 Task: Add Mevgal Cheese Organic Feta Cheese to the cart.
Action: Mouse moved to (22, 101)
Screenshot: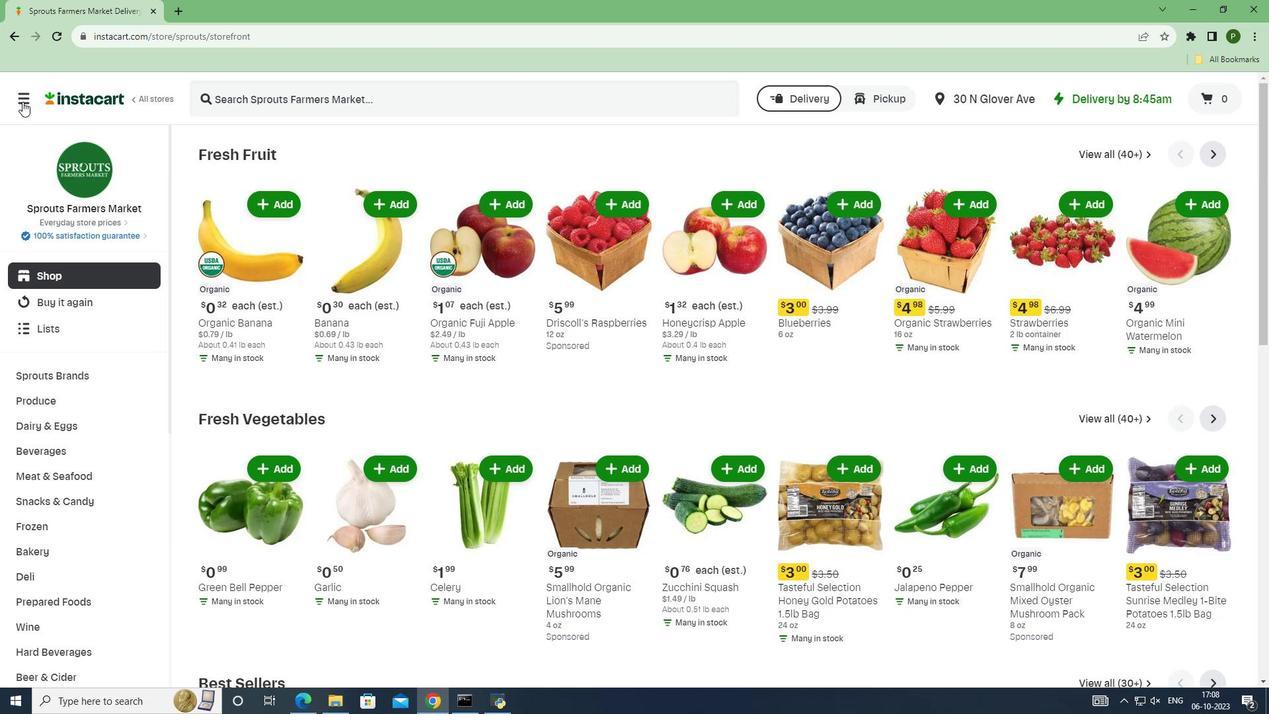 
Action: Mouse pressed left at (22, 101)
Screenshot: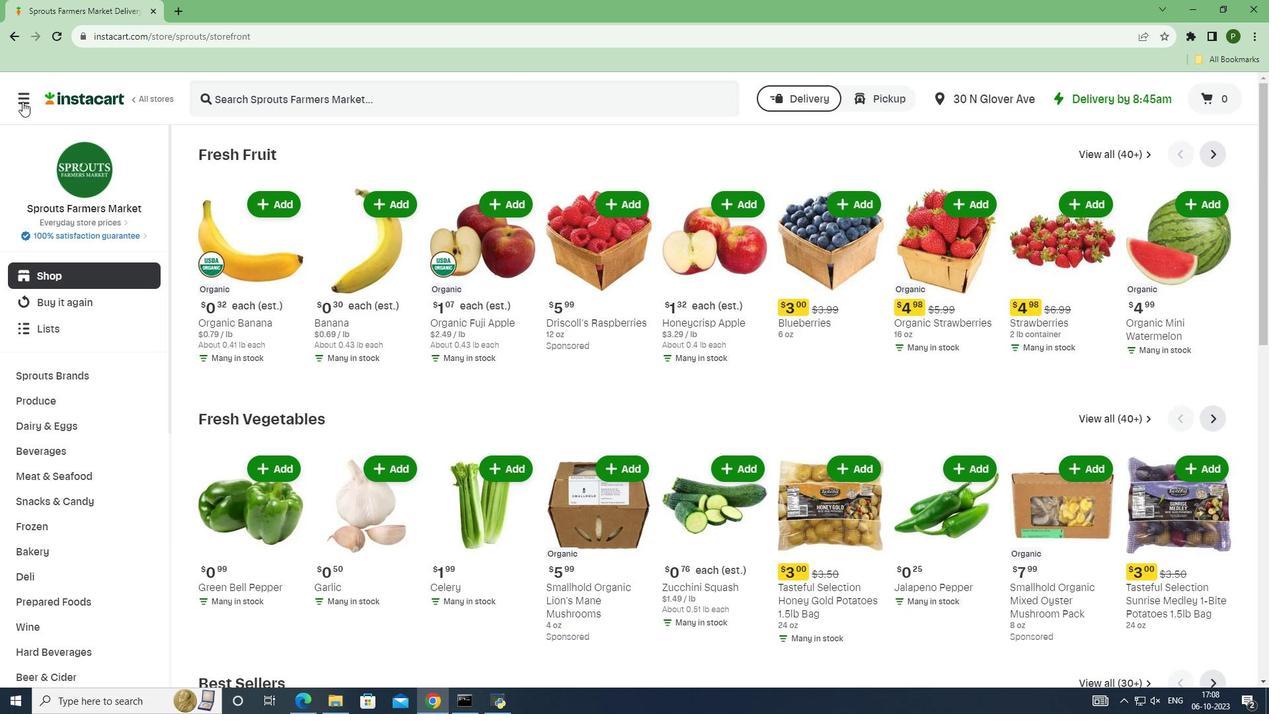 
Action: Mouse moved to (53, 360)
Screenshot: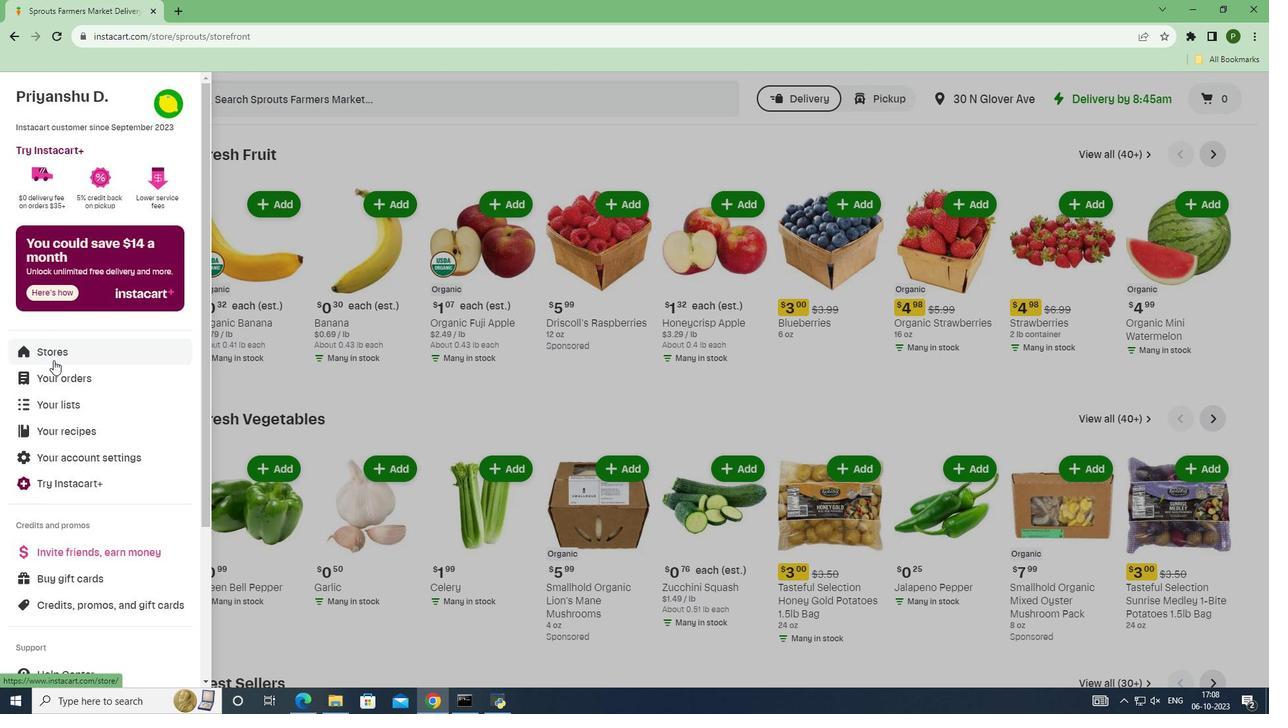 
Action: Mouse pressed left at (53, 360)
Screenshot: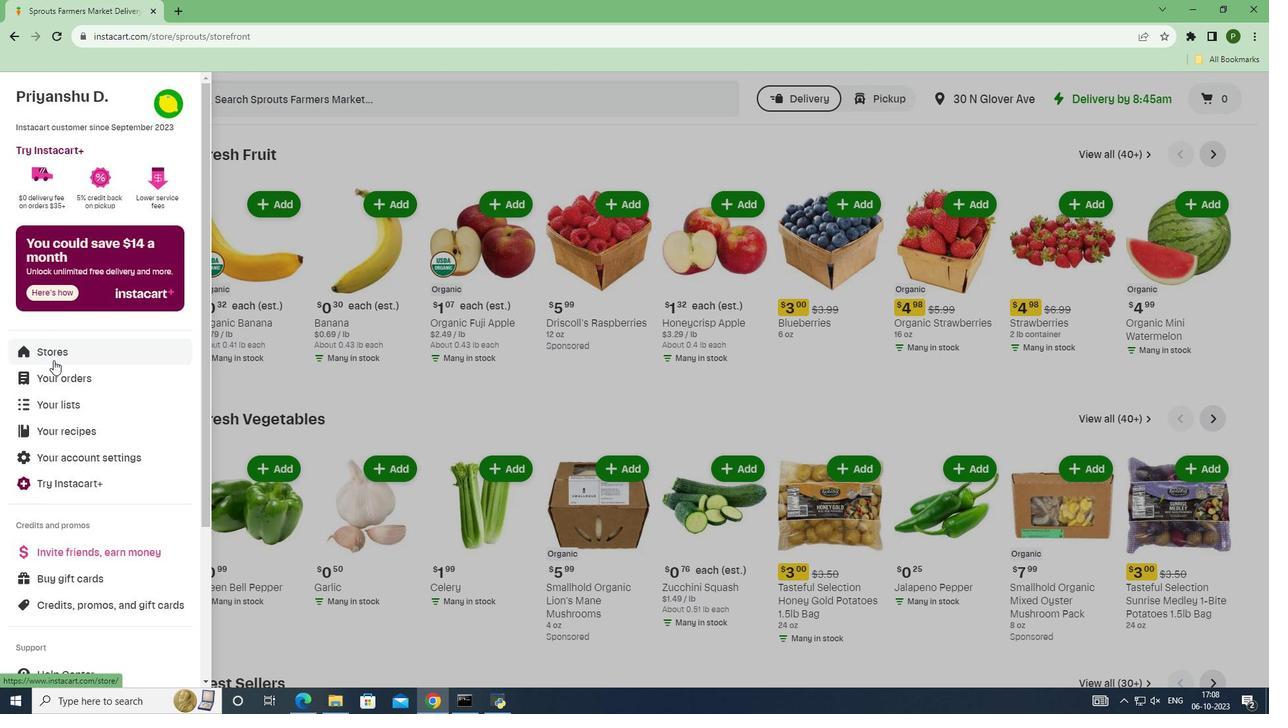 
Action: Mouse moved to (317, 159)
Screenshot: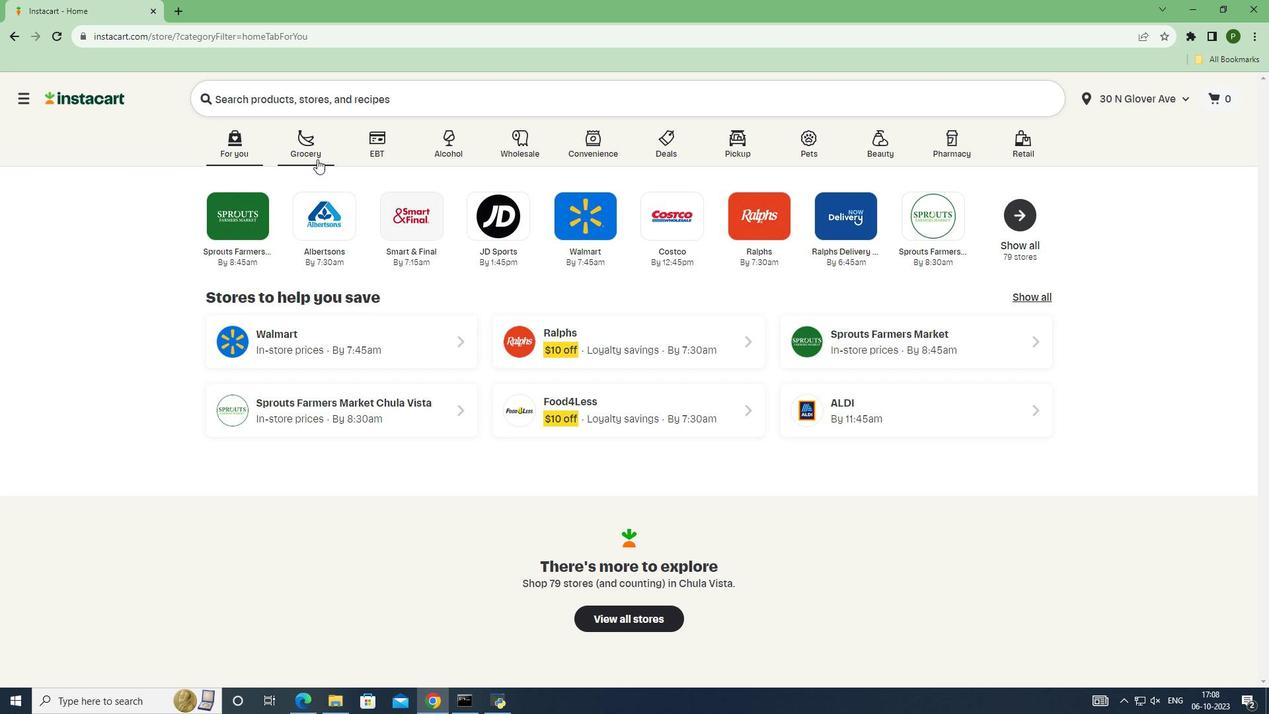 
Action: Mouse pressed left at (317, 159)
Screenshot: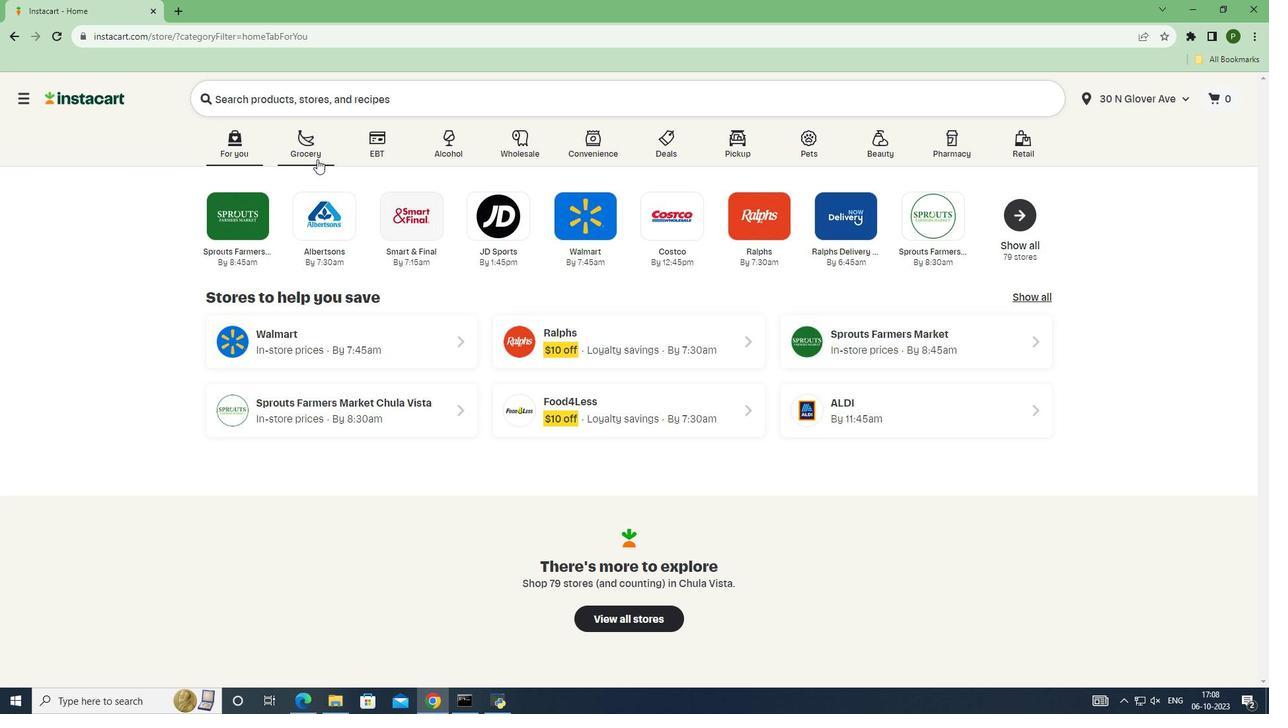 
Action: Mouse moved to (802, 310)
Screenshot: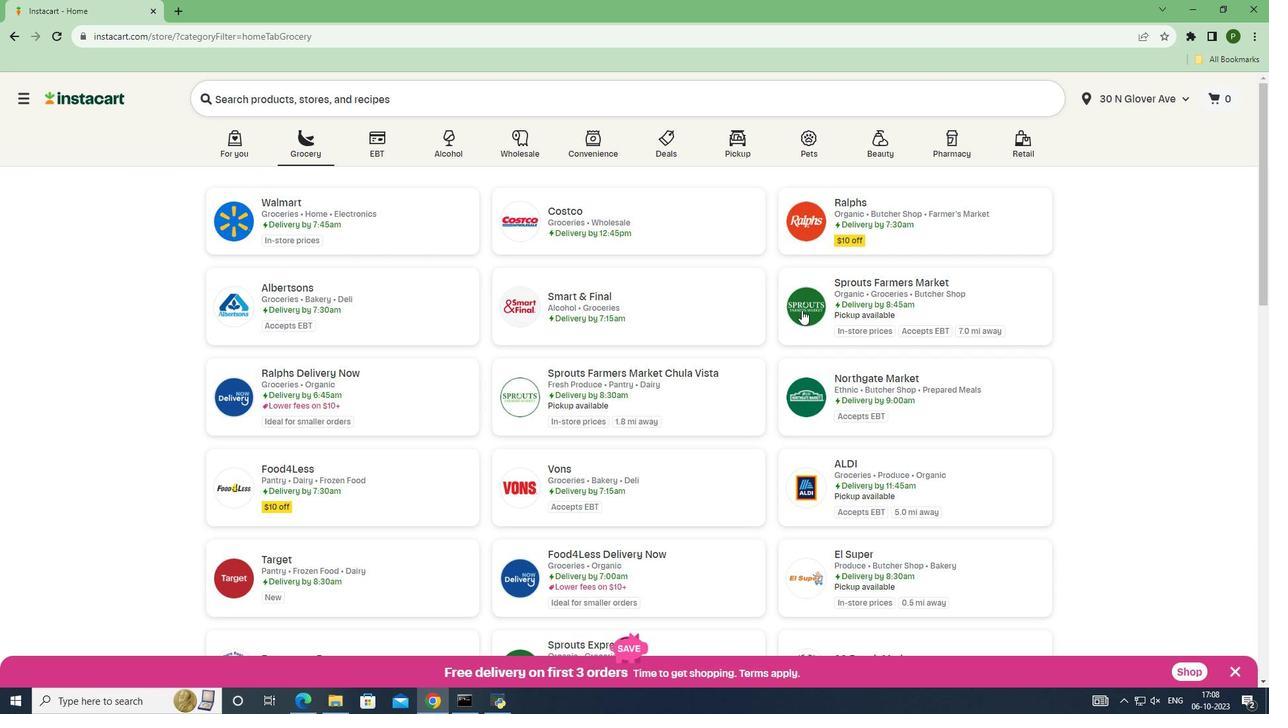 
Action: Mouse pressed left at (802, 310)
Screenshot: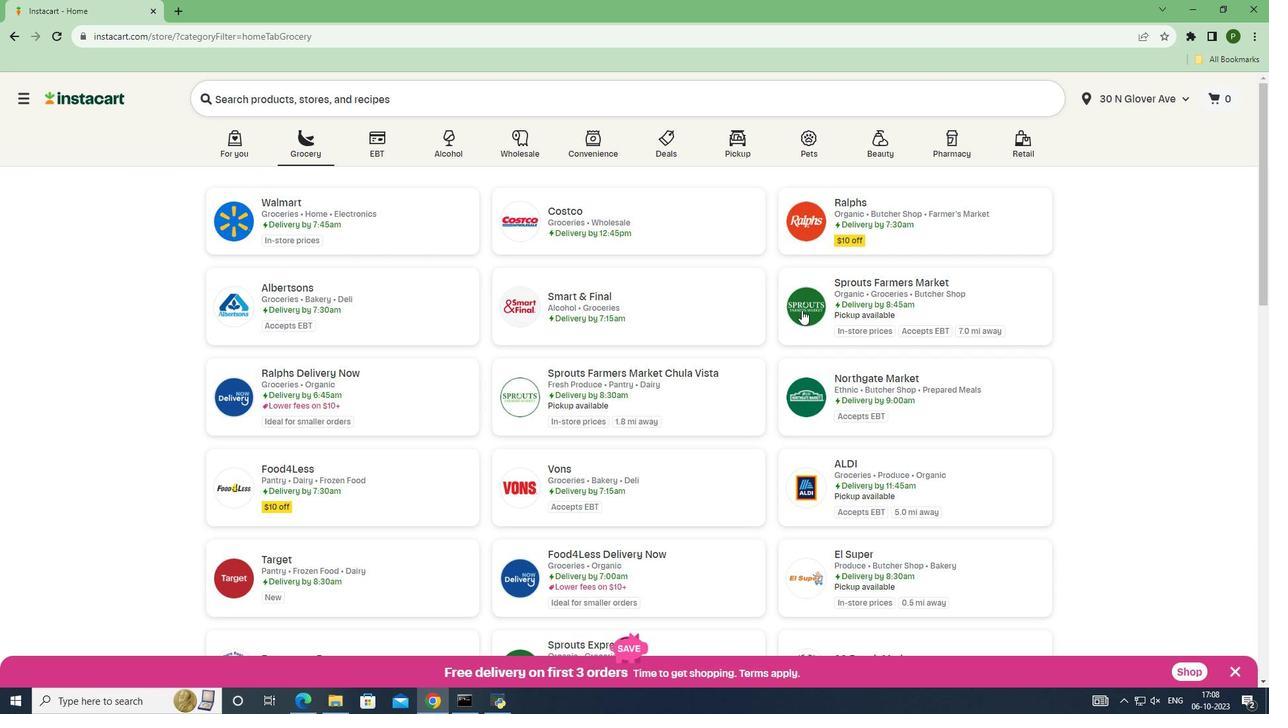 
Action: Mouse moved to (78, 420)
Screenshot: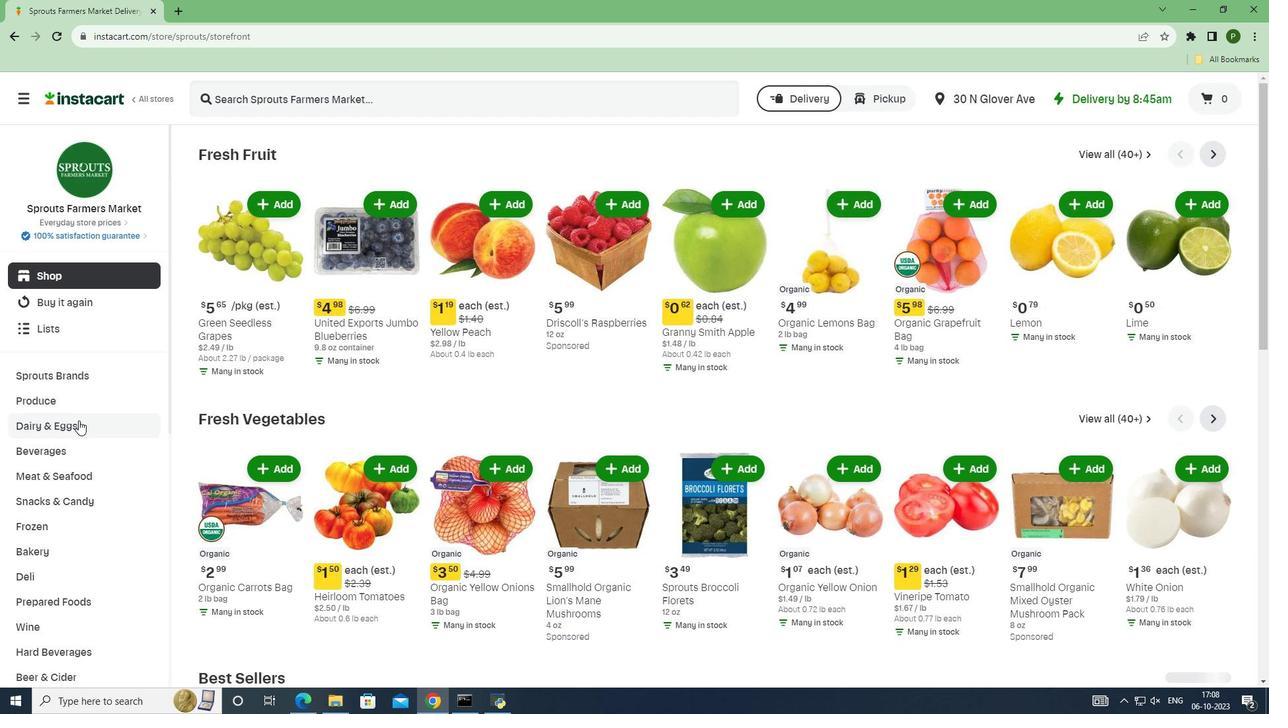 
Action: Mouse pressed left at (78, 420)
Screenshot: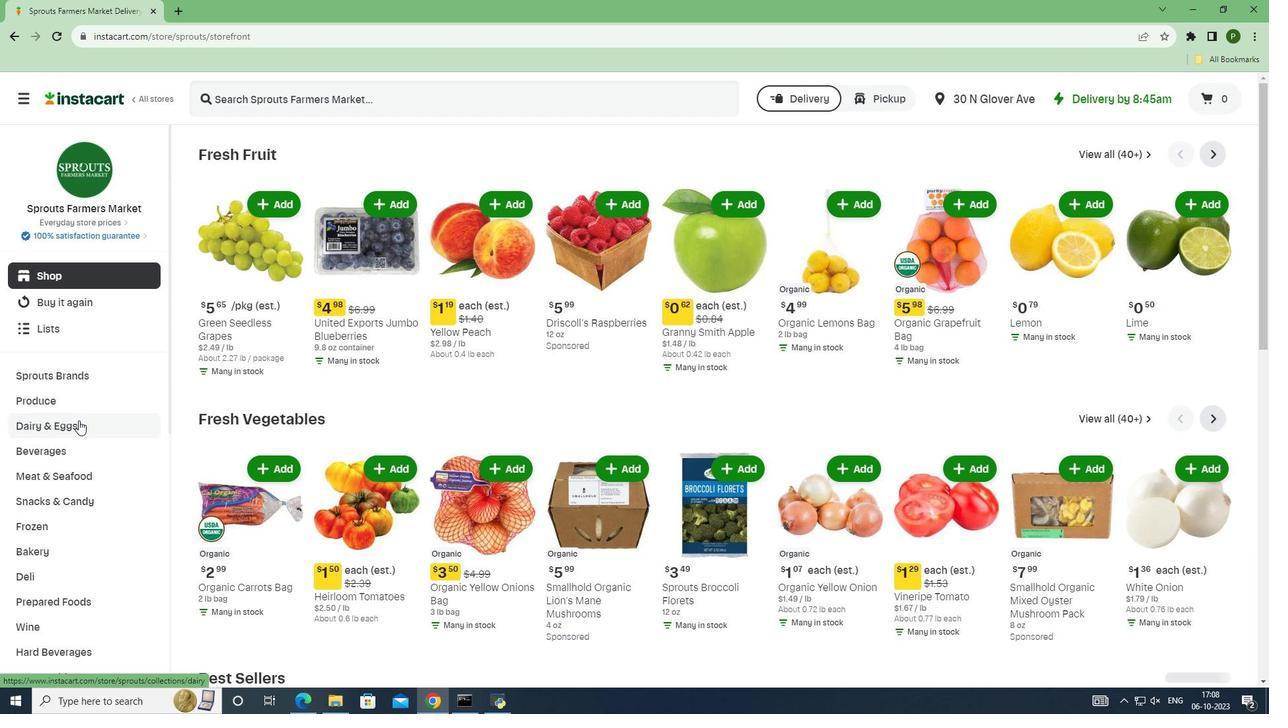 
Action: Mouse moved to (67, 473)
Screenshot: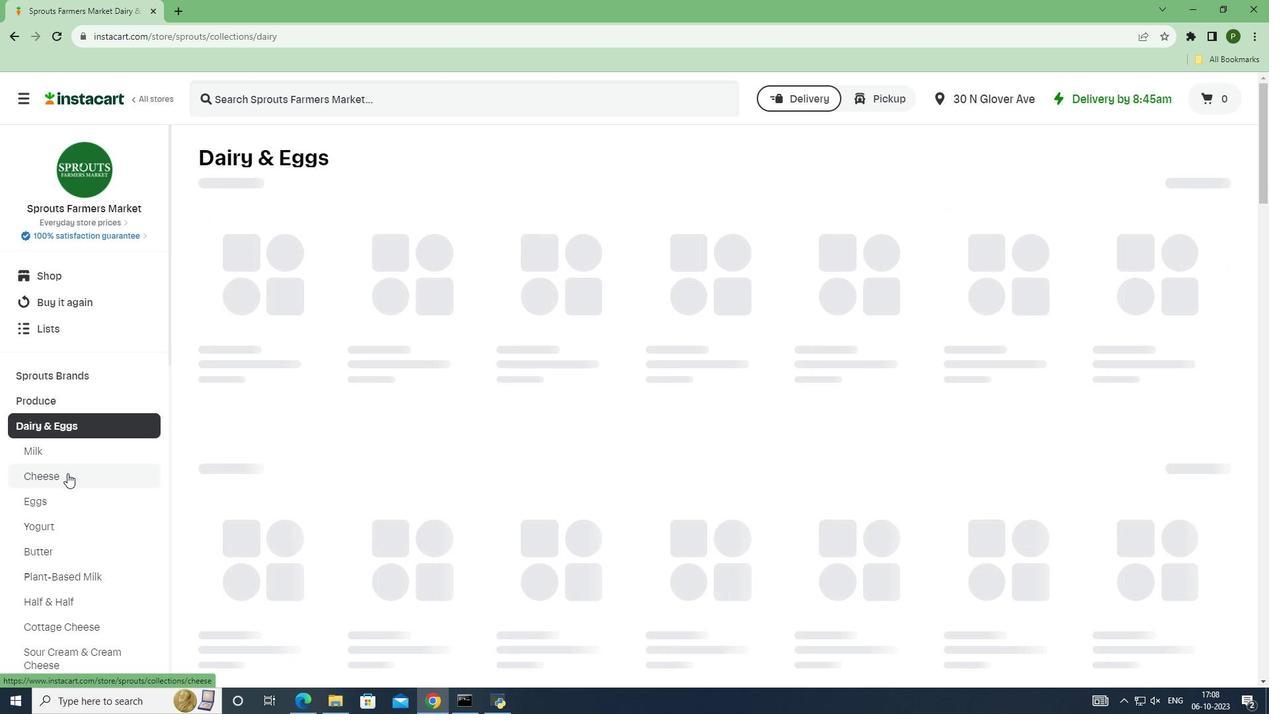 
Action: Mouse pressed left at (67, 473)
Screenshot: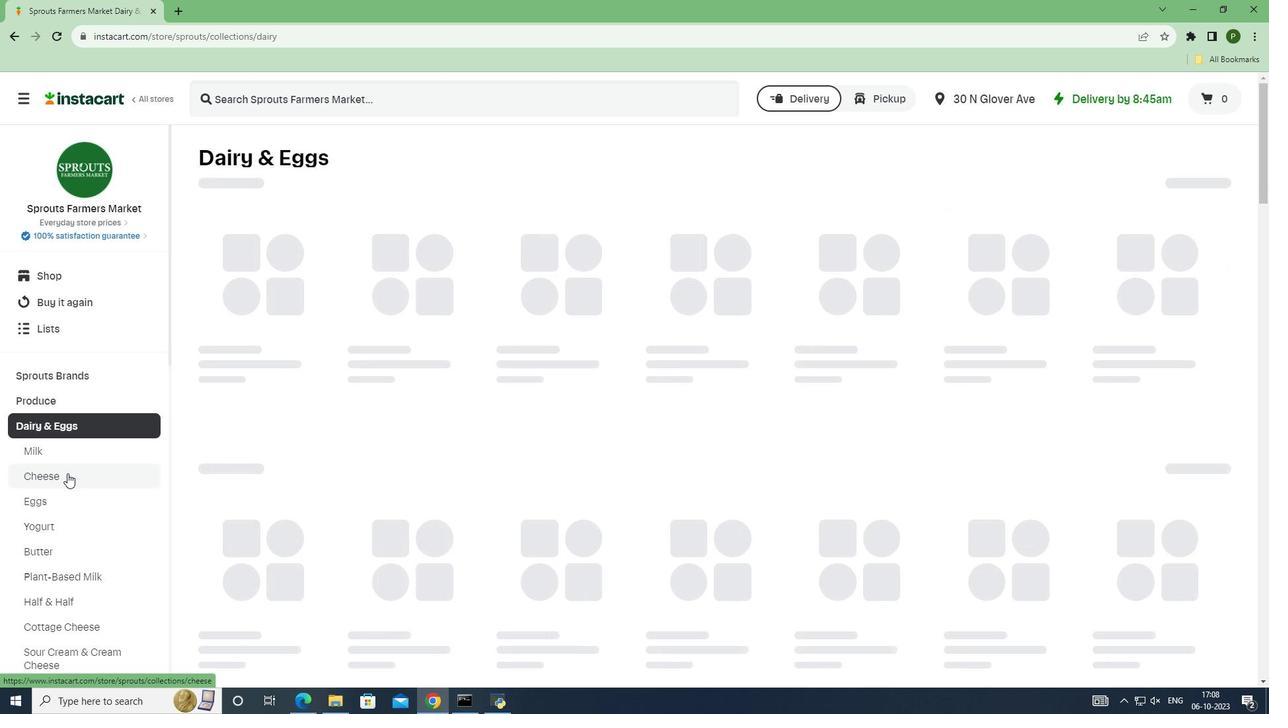 
Action: Mouse moved to (270, 101)
Screenshot: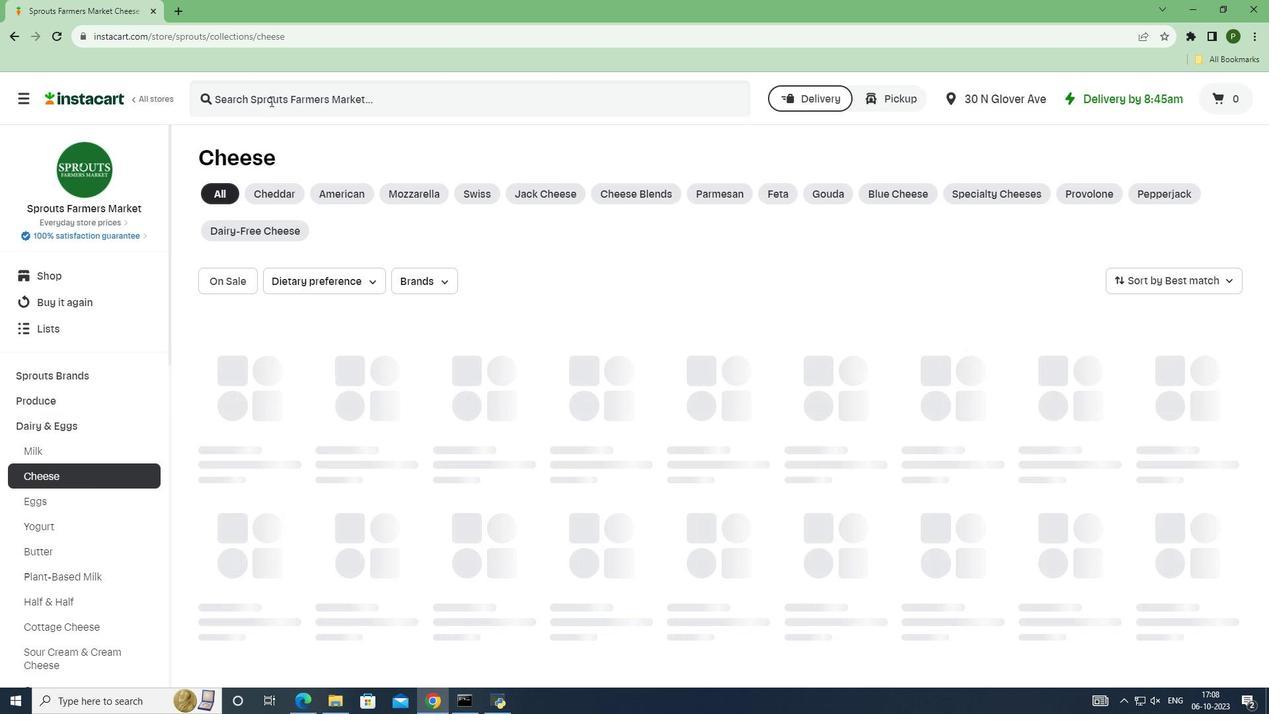 
Action: Mouse pressed left at (270, 101)
Screenshot: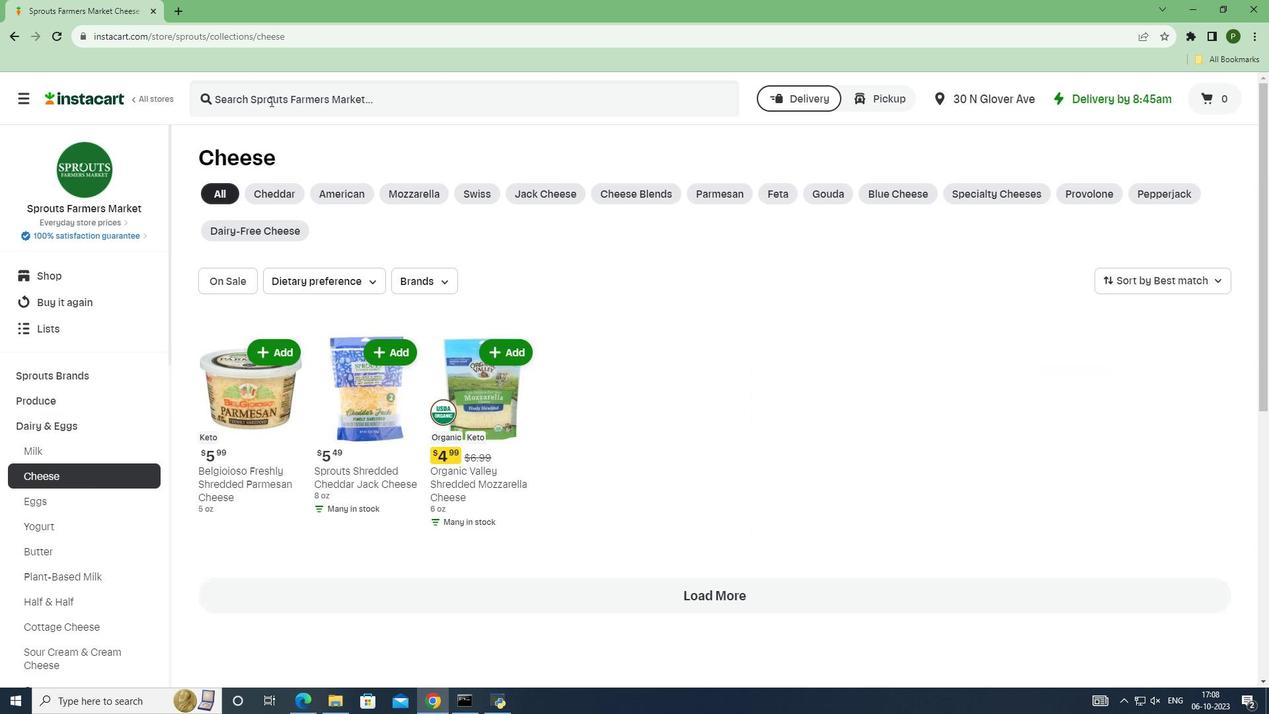 
Action: Key pressed <Key.caps_lock>M<Key.caps_lock>evgal<Key.space><Key.caps_lock>C<Key.caps_lock>heese<Key.space><Key.caps_lock>O<Key.caps_lock>rganic<Key.space><Key.caps_lock>F<Key.caps_lock>eta<Key.space><Key.caps_lock>C<Key.caps_lock>heese<Key.enter>
Screenshot: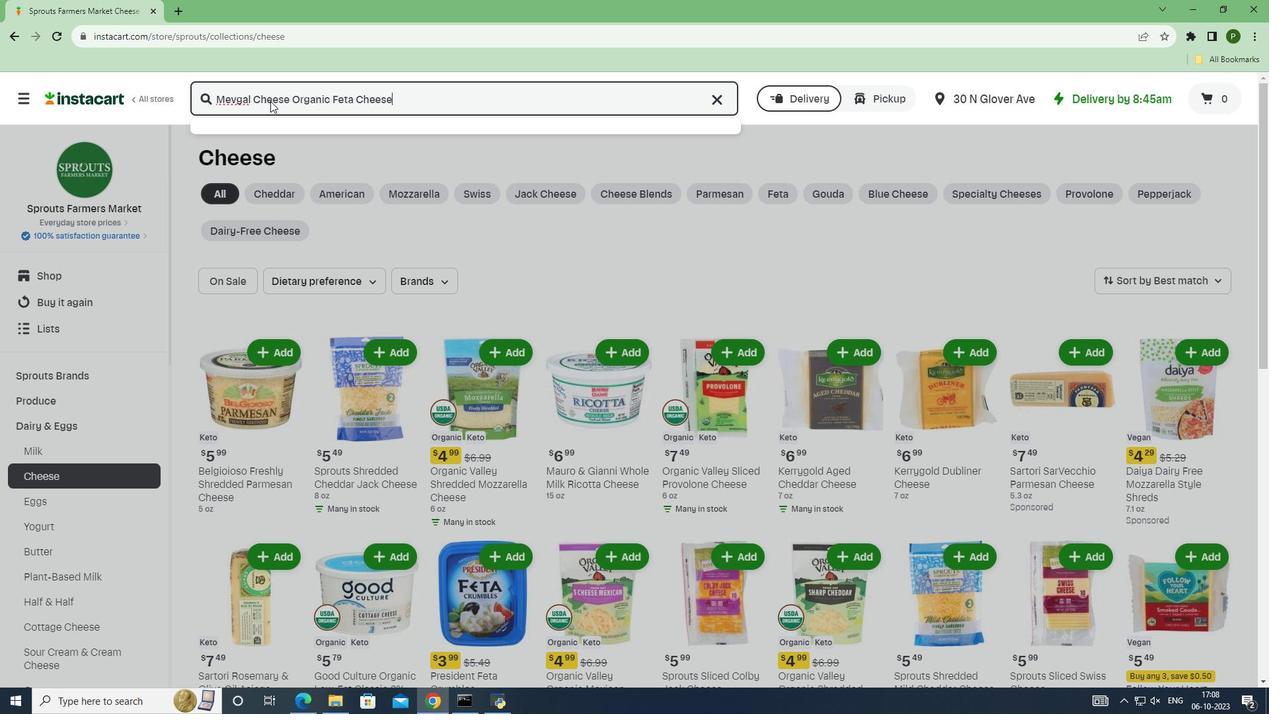 
Action: Mouse moved to (766, 236)
Screenshot: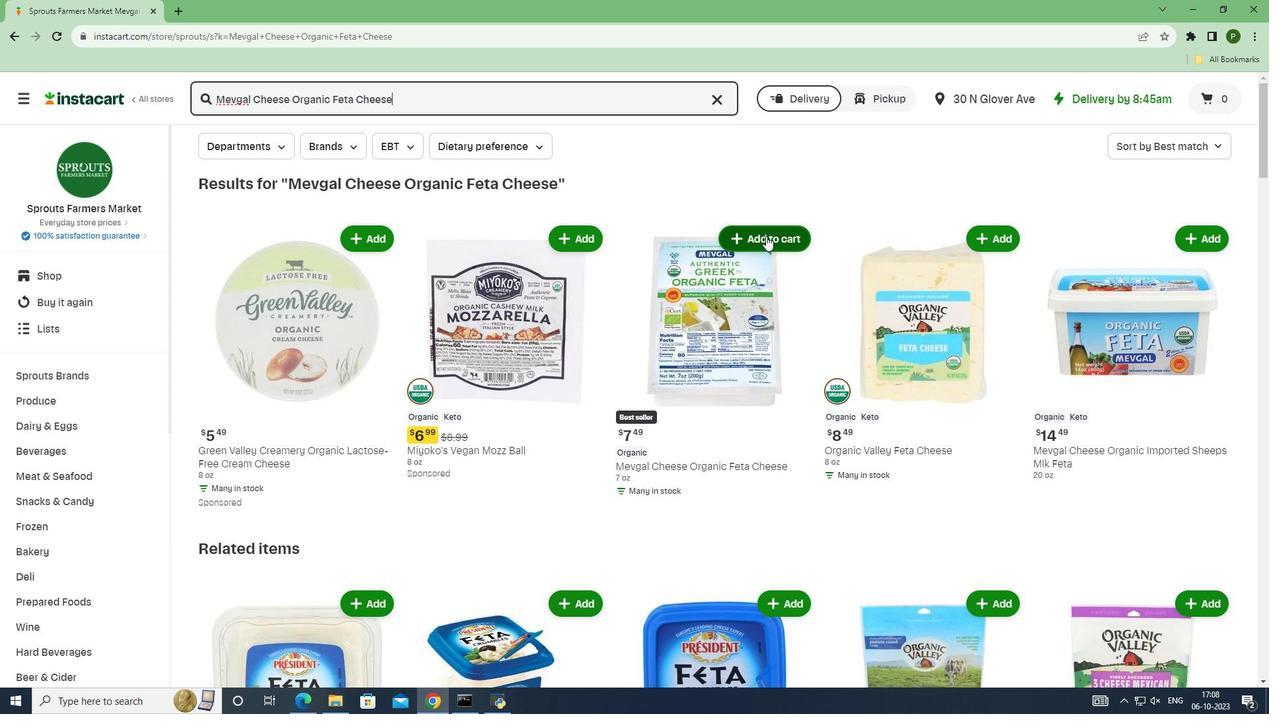 
Action: Mouse pressed left at (766, 236)
Screenshot: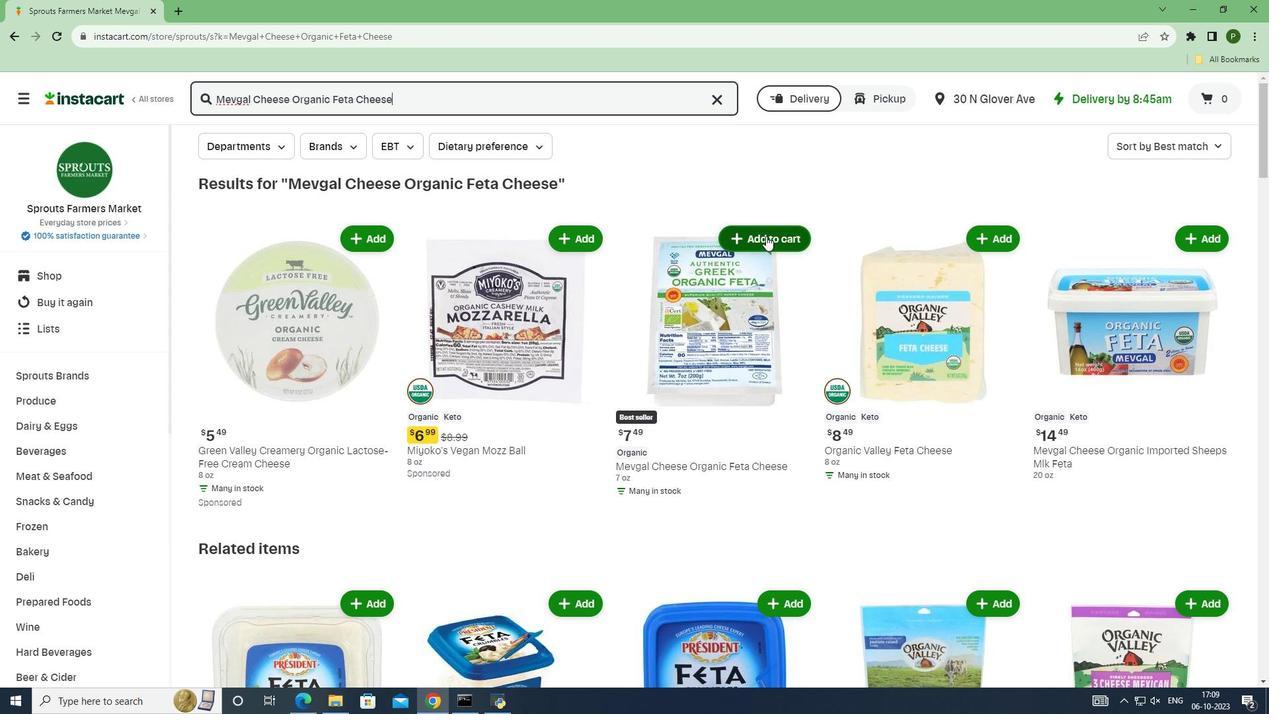 
Action: Mouse moved to (791, 300)
Screenshot: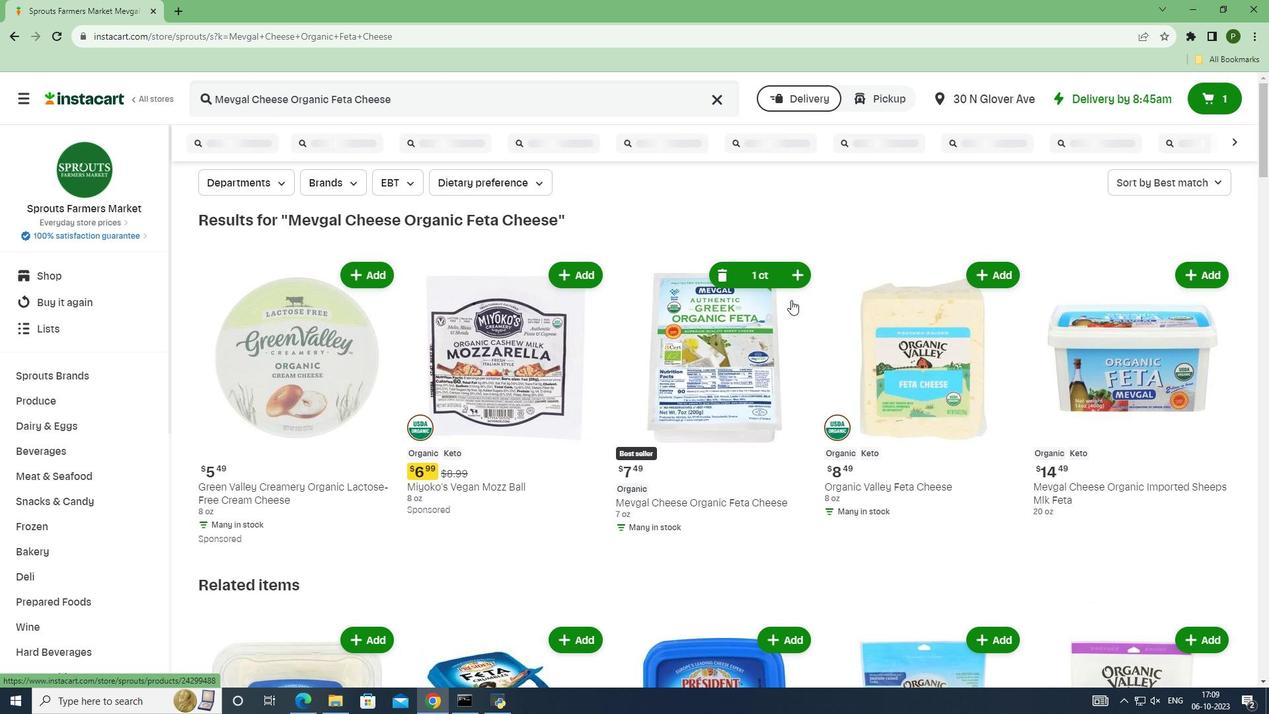 
